 Task: Create New Employee with Employee Name: Kayla Brown, Address Line1: 78 8th Dr., Address Line2: Fairmont, Address Line3:  WV 26554, Cell Number: 813-237-6824
Action: Mouse pressed left at (174, 33)
Screenshot: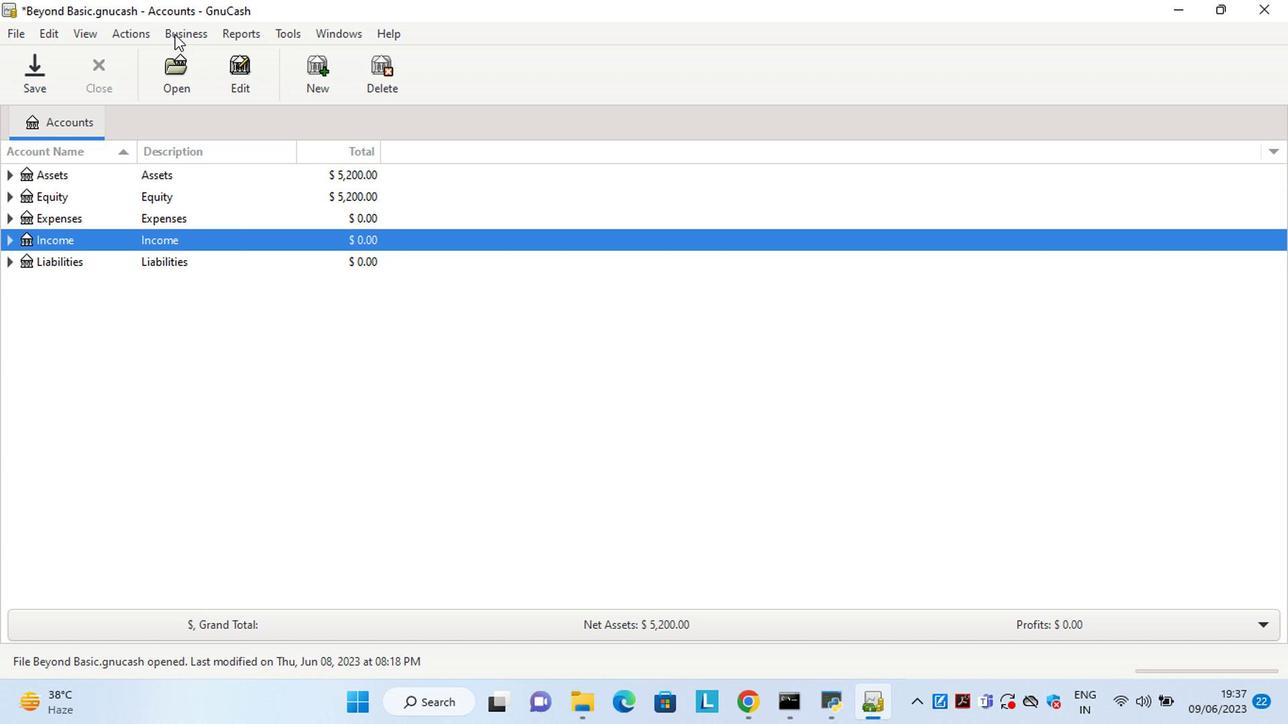 
Action: Mouse moved to (408, 123)
Screenshot: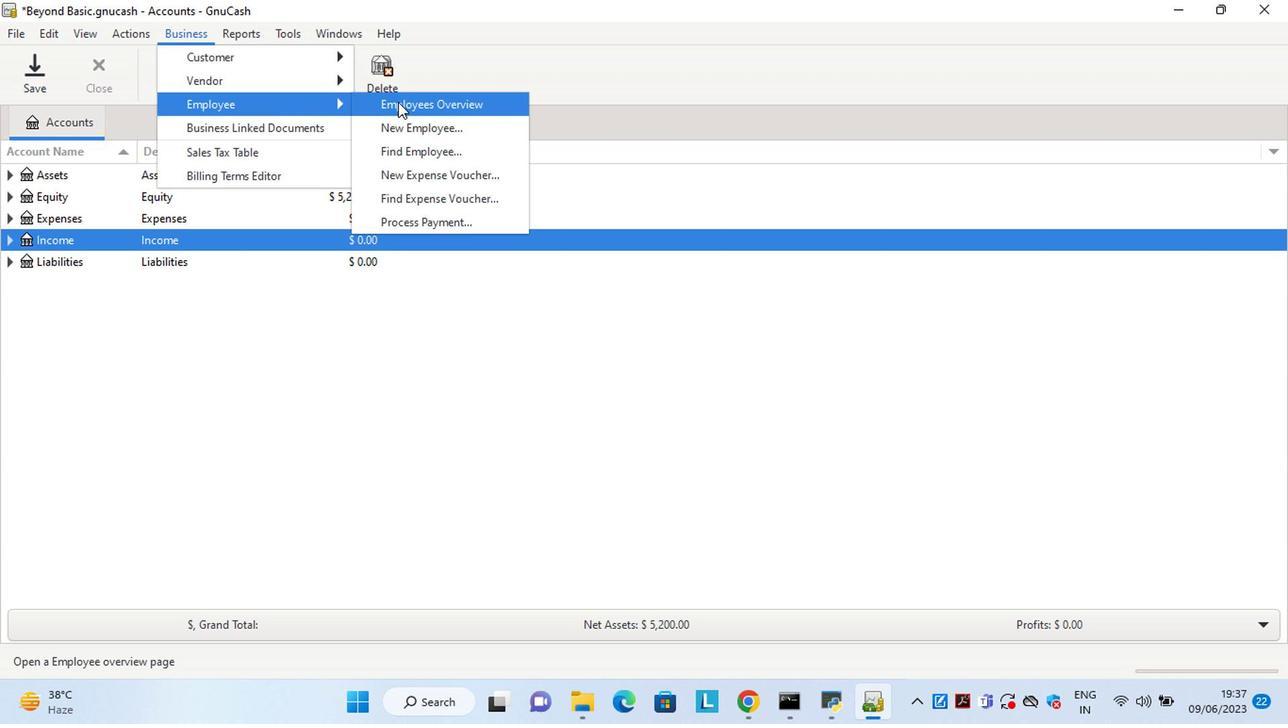 
Action: Mouse pressed left at (408, 123)
Screenshot: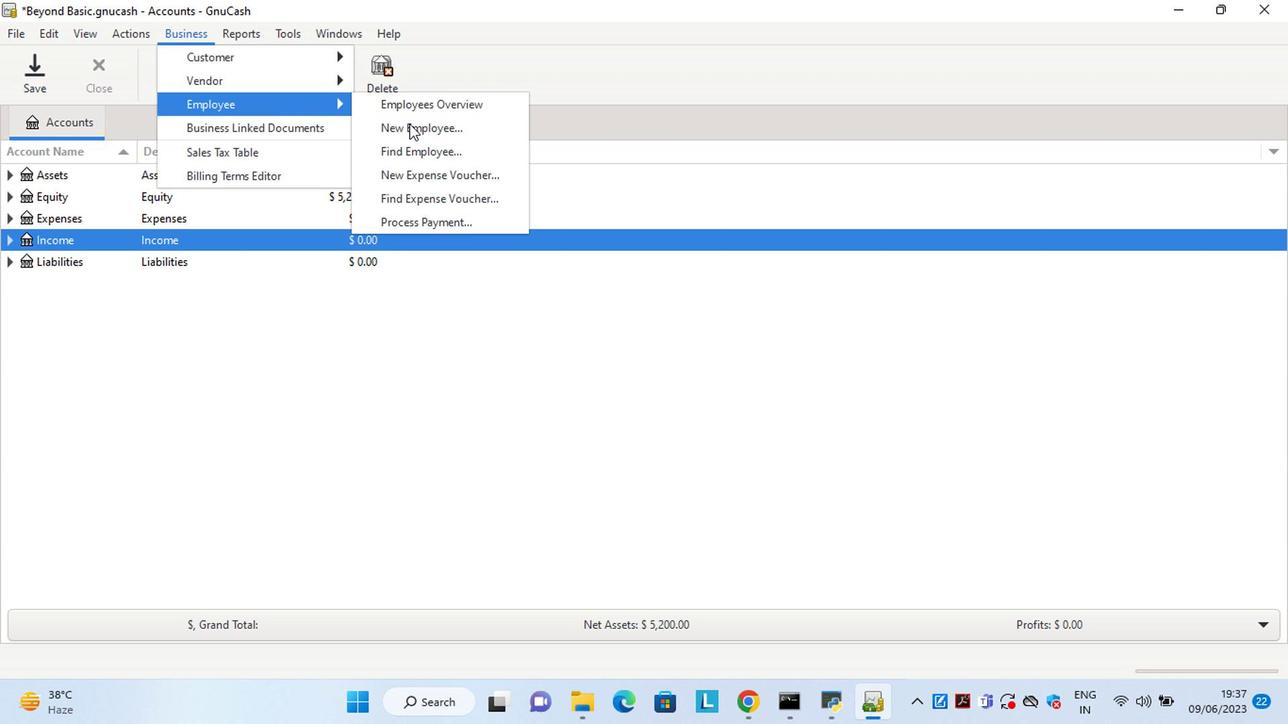 
Action: Mouse moved to (669, 296)
Screenshot: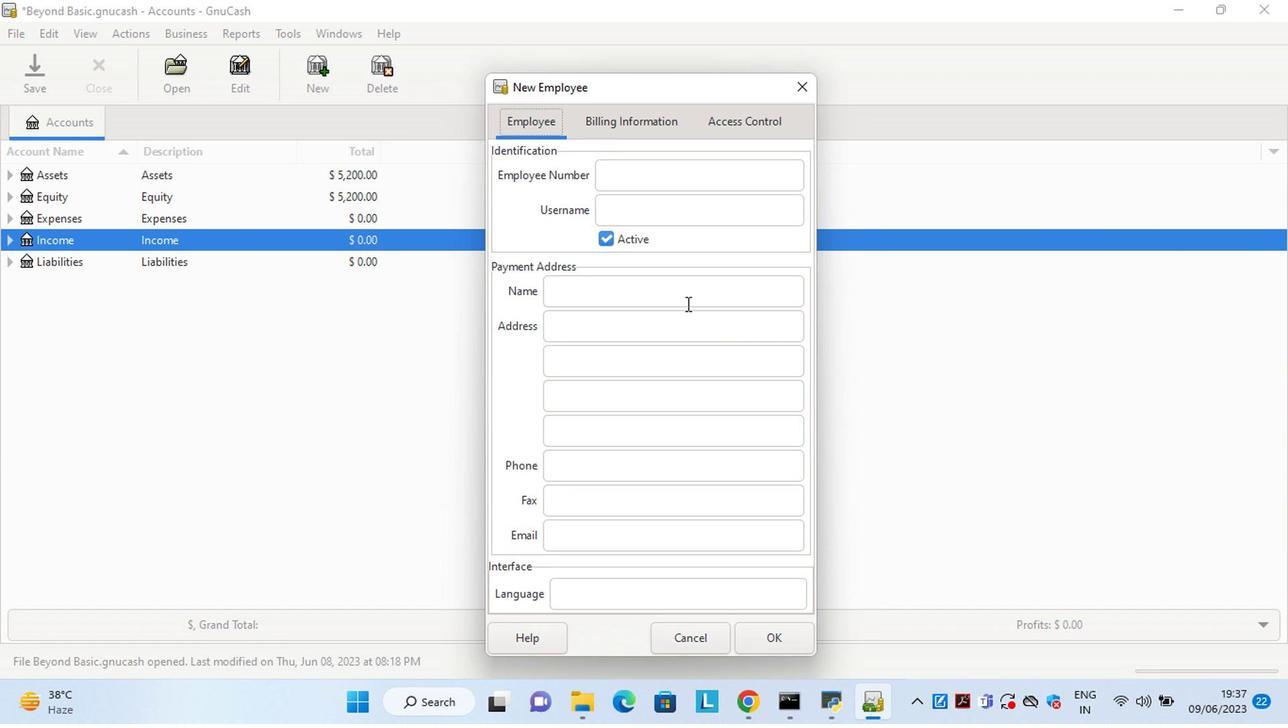
Action: Mouse pressed left at (669, 296)
Screenshot: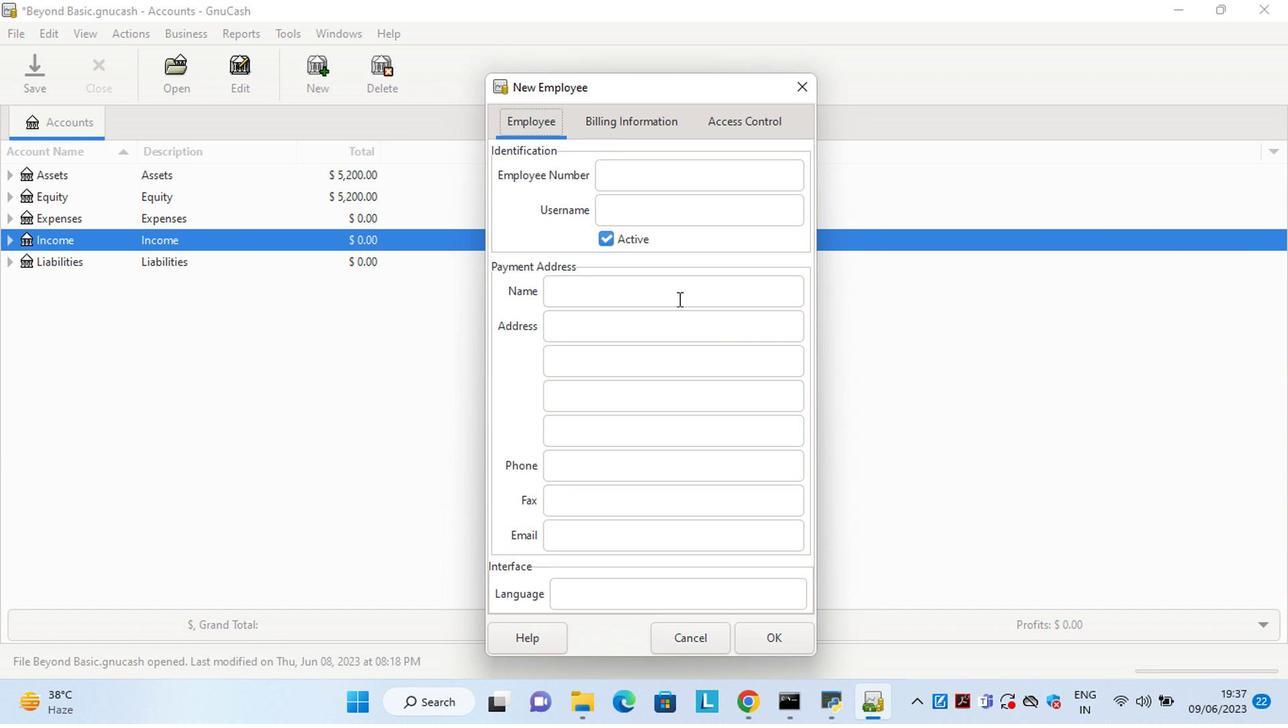 
Action: Key pressed <Key.shift>Kayla<Key.space><Key.shift>Brown<Key.tab>78<Key.space>8th<Key.space><Key.shift>Dr.<Key.tab><Key.shift>Fairmont<Key.tab><Key.shift>WV<Key.space>26554<Key.tab>813-237-6824
Screenshot: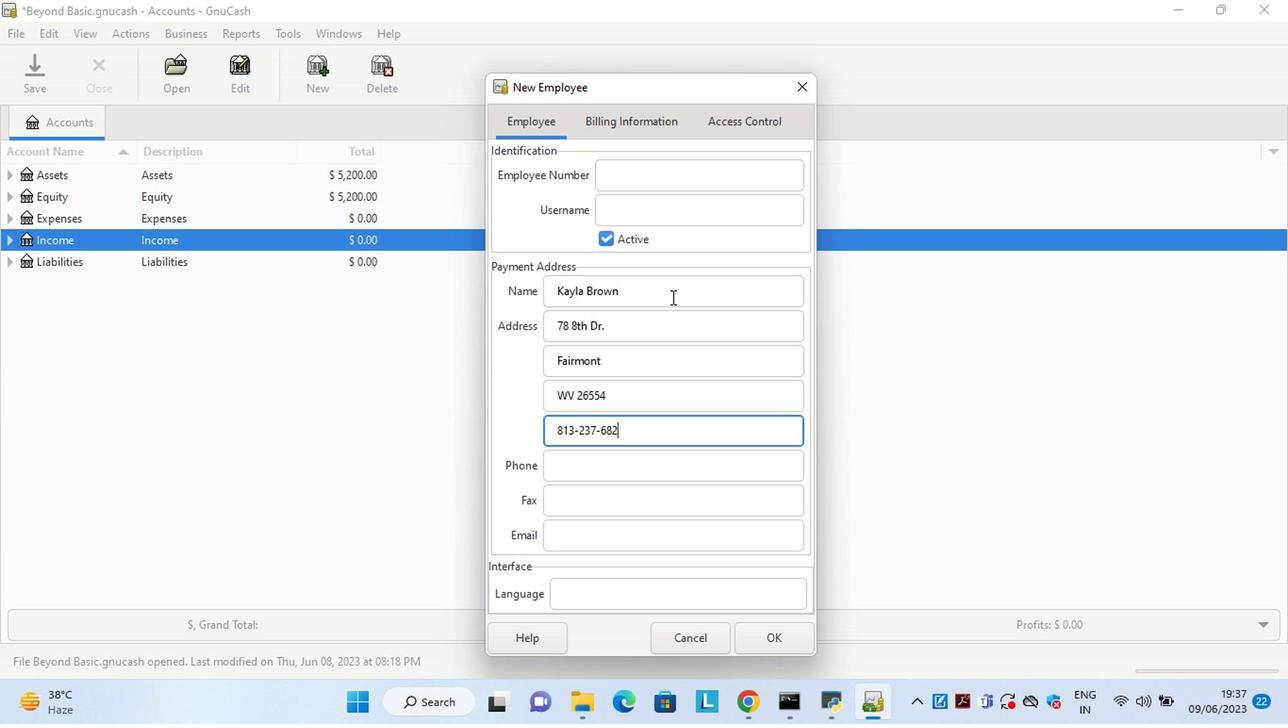 
Action: Mouse moved to (648, 427)
Screenshot: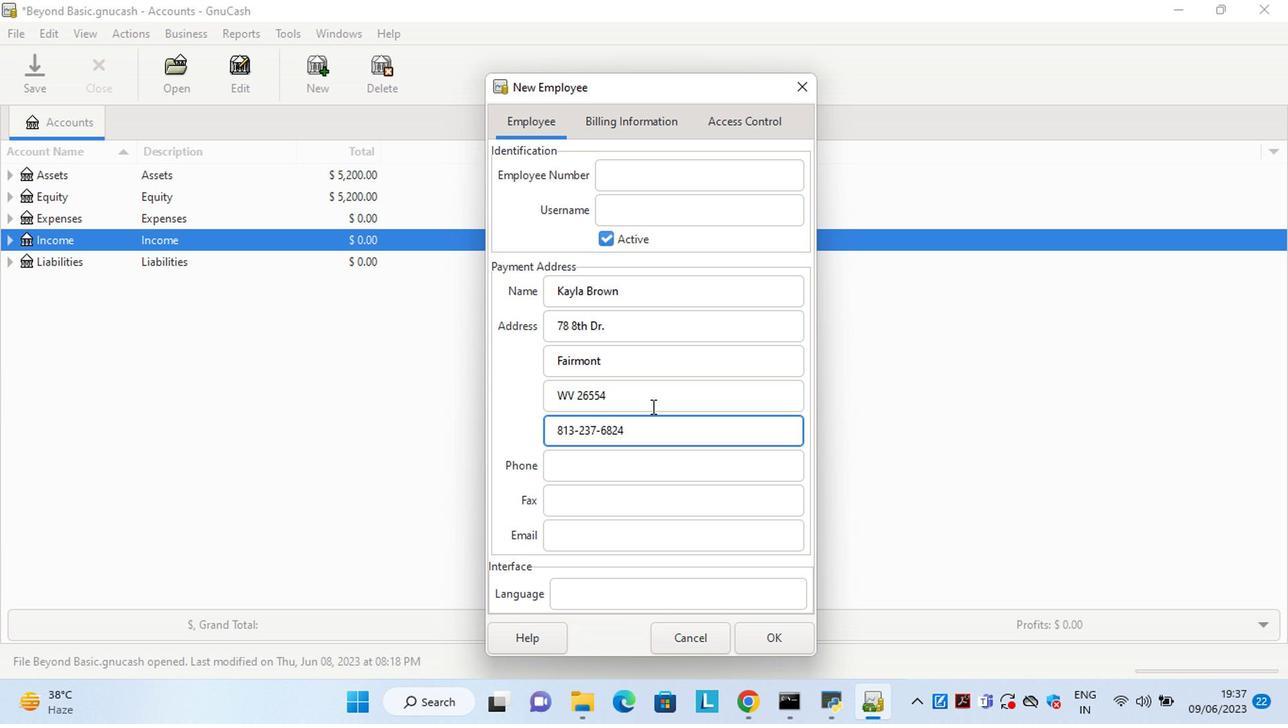 
Action: Mouse pressed left at (648, 427)
Screenshot: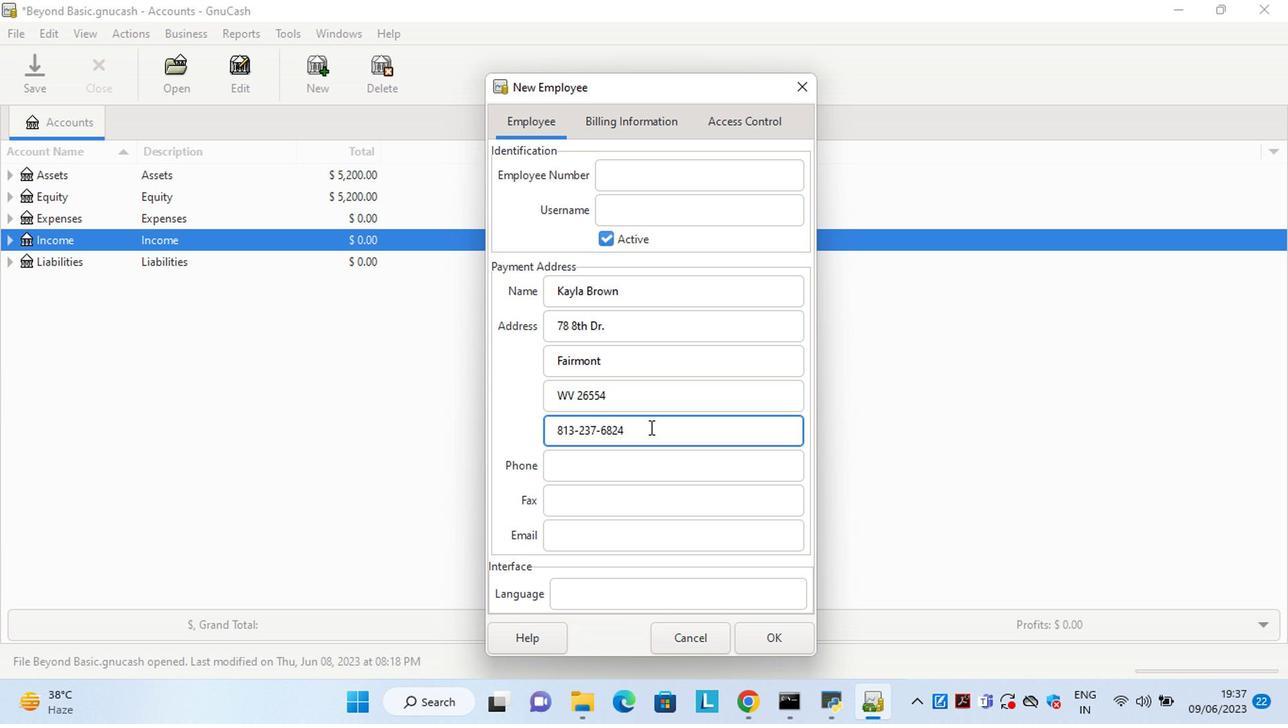 
Action: Mouse moved to (463, 429)
Screenshot: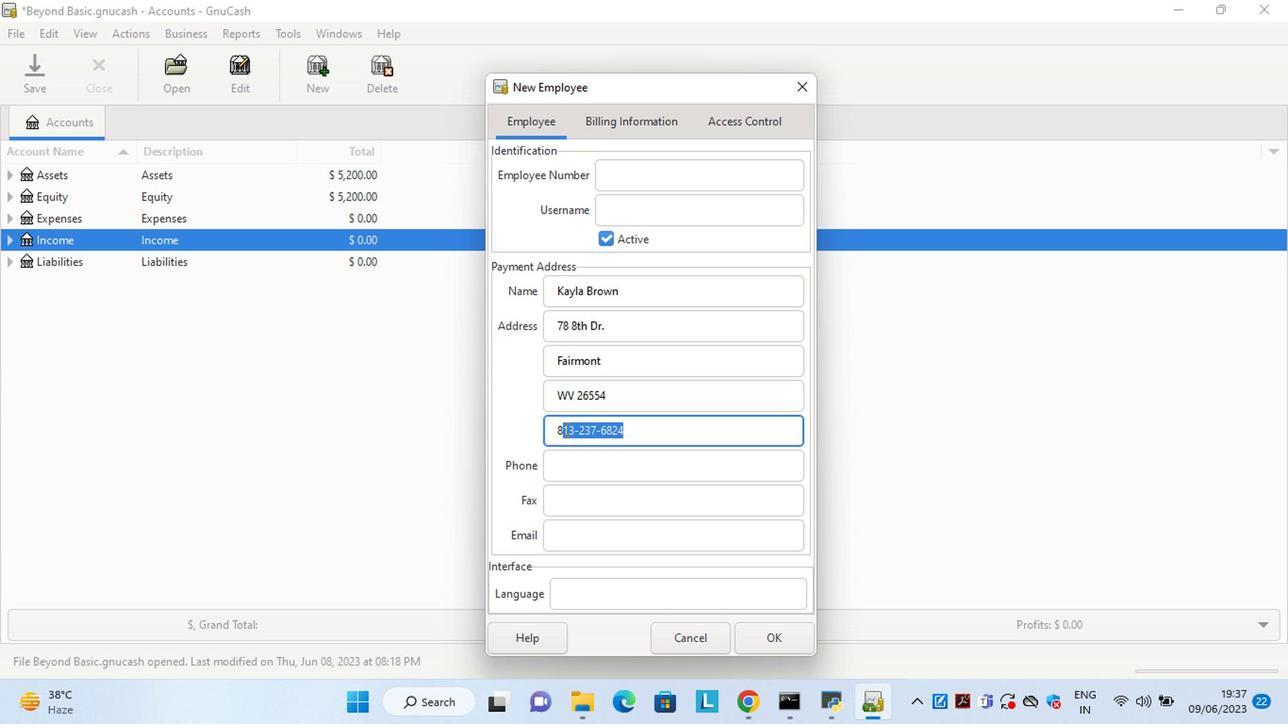 
Action: Key pressed <Key.delete><Key.tab>813-237-6824
Screenshot: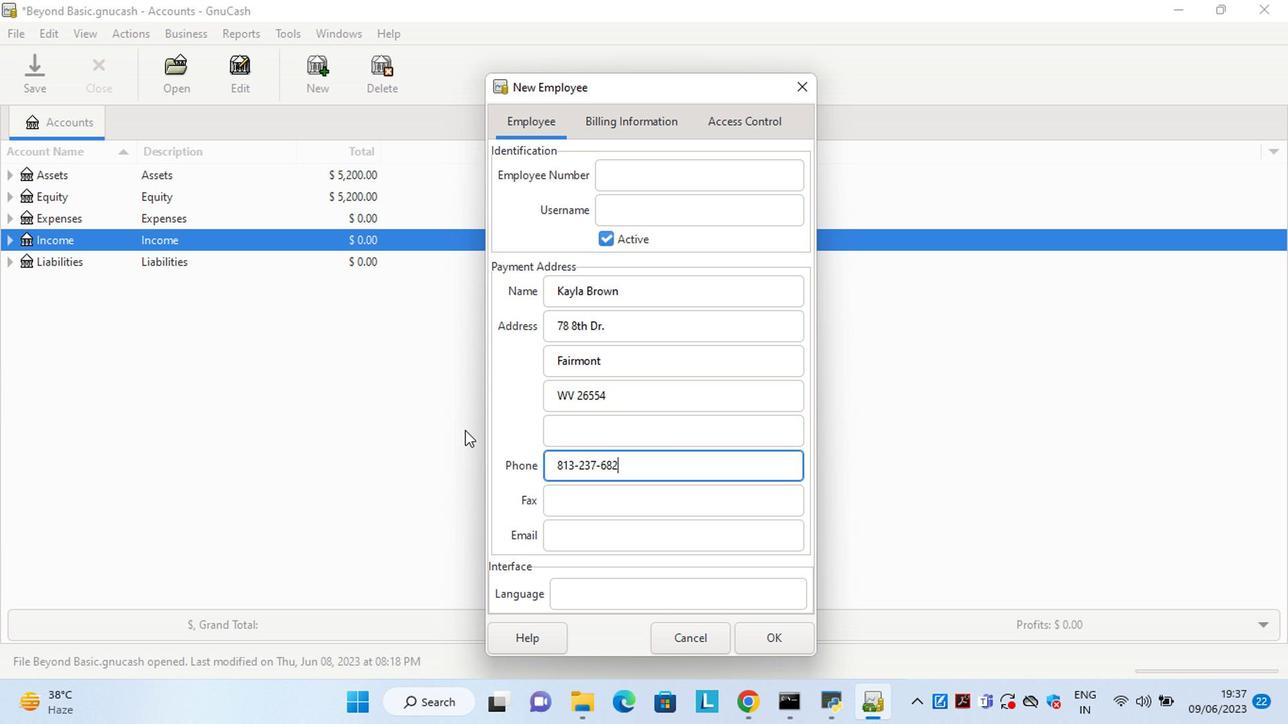 
Action: Mouse moved to (771, 642)
Screenshot: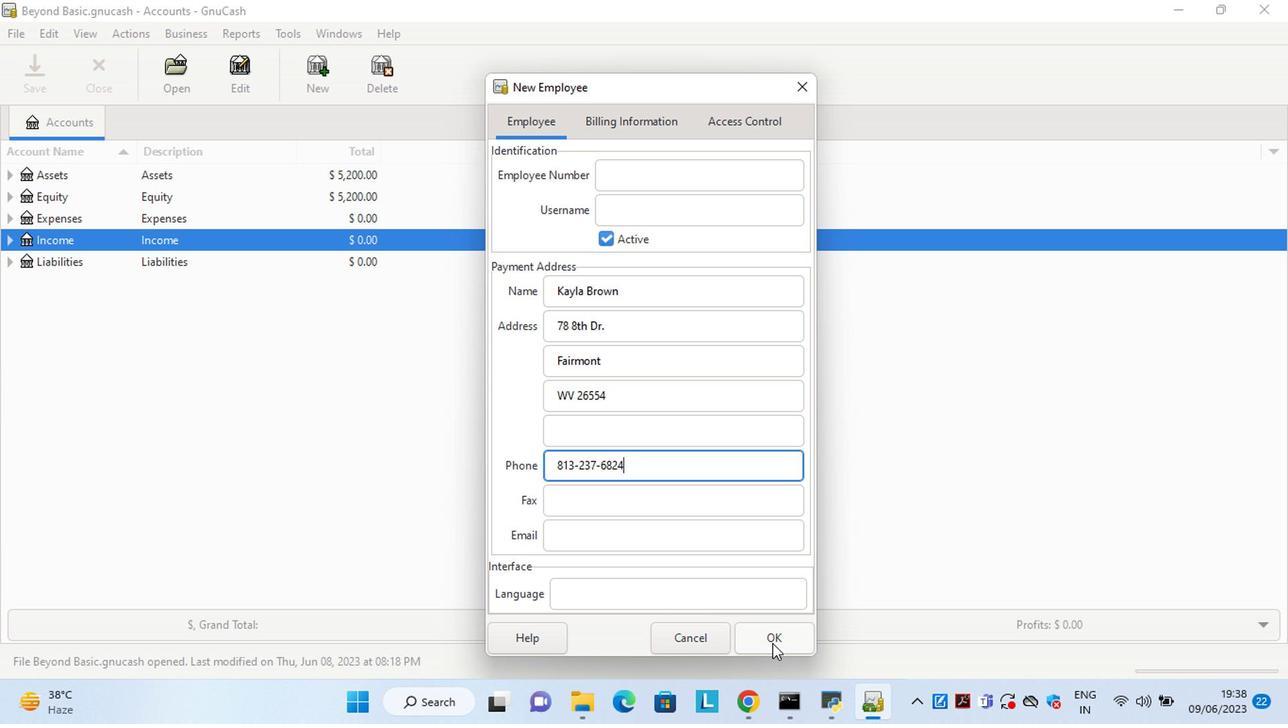 
Action: Mouse pressed left at (771, 642)
Screenshot: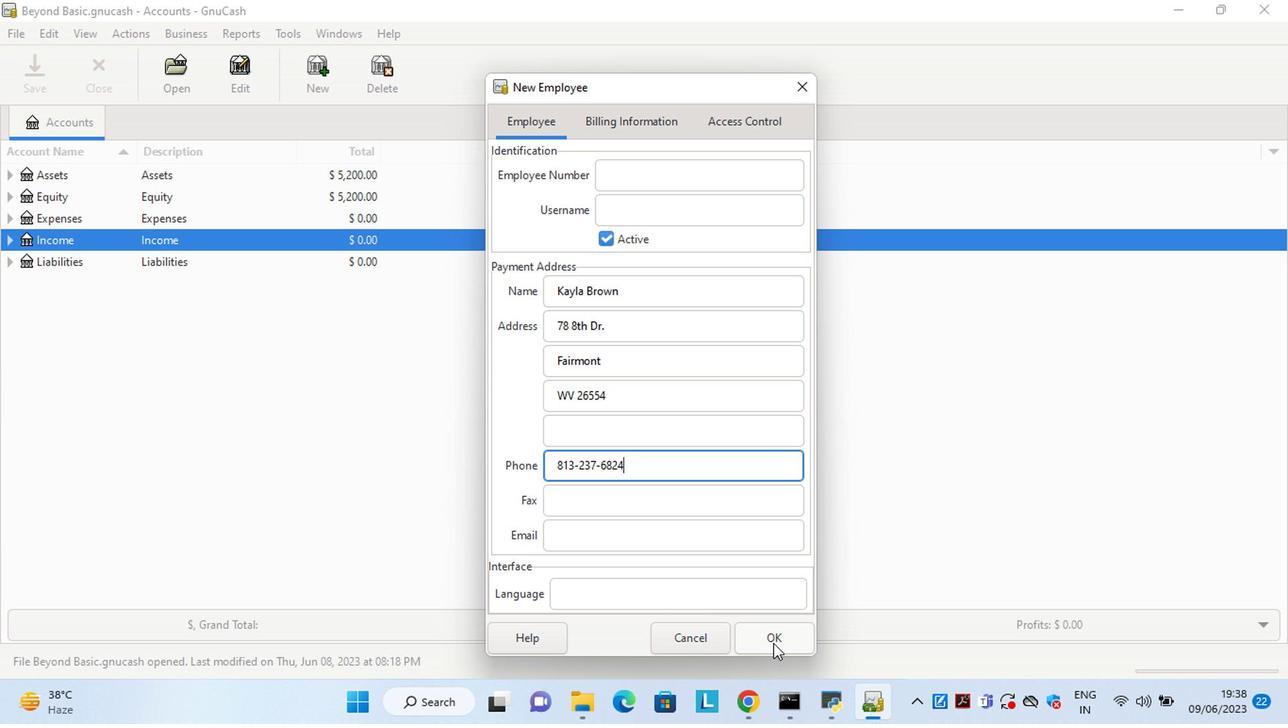 
